 Task: Select the America/Adak as time zone for the schedule.
Action: Mouse moved to (365, 168)
Screenshot: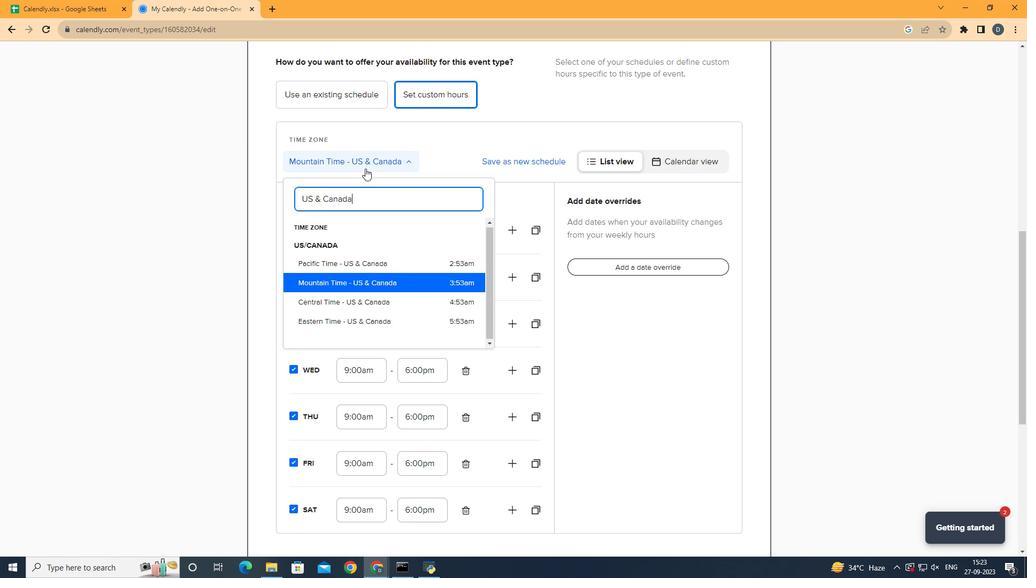 
Action: Mouse pressed left at (365, 168)
Screenshot: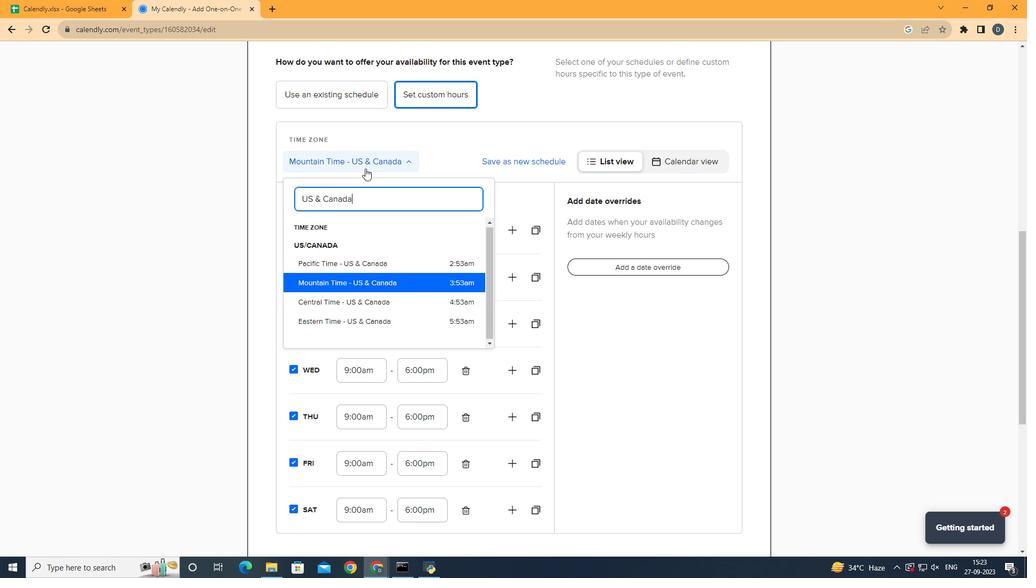 
Action: Mouse moved to (392, 238)
Screenshot: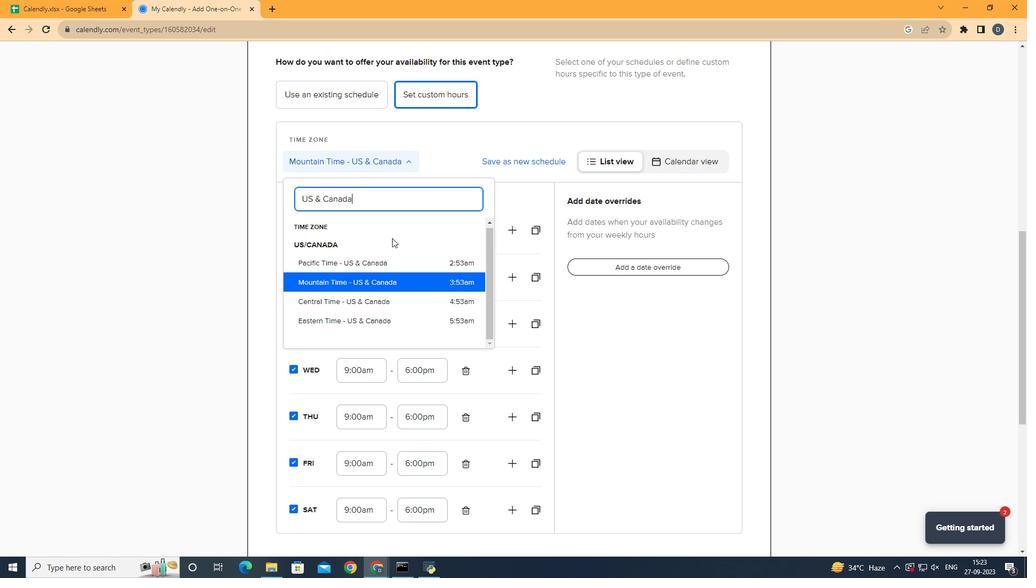 
Action: Mouse scrolled (392, 237) with delta (0, 0)
Screenshot: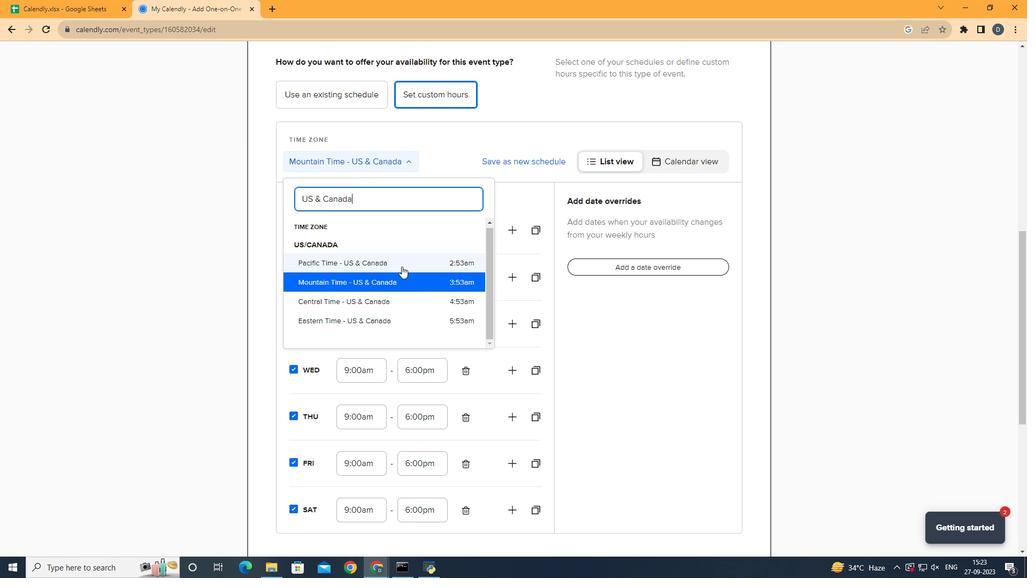 
Action: Mouse scrolled (392, 237) with delta (0, 0)
Screenshot: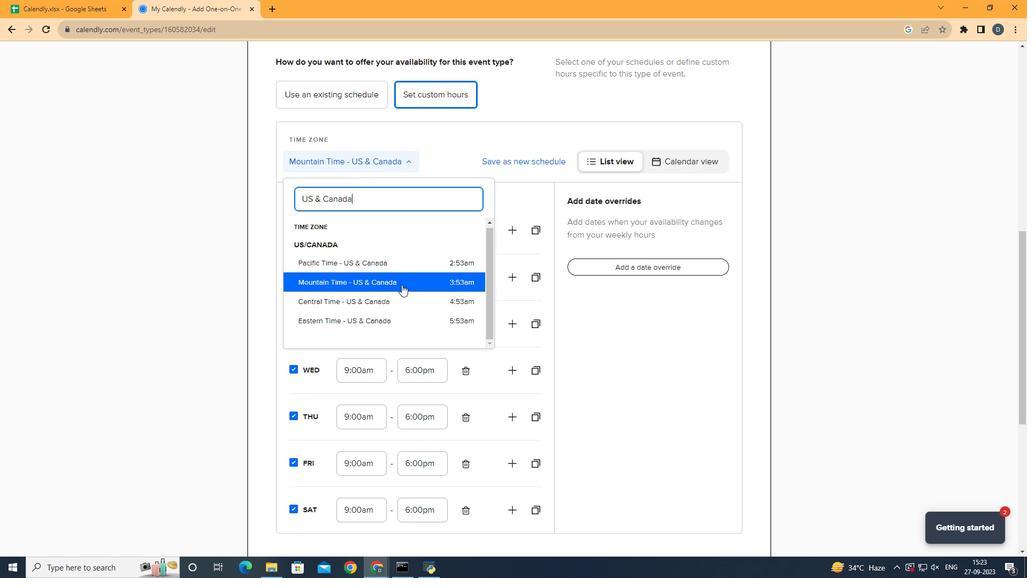 
Action: Mouse moved to (402, 285)
Screenshot: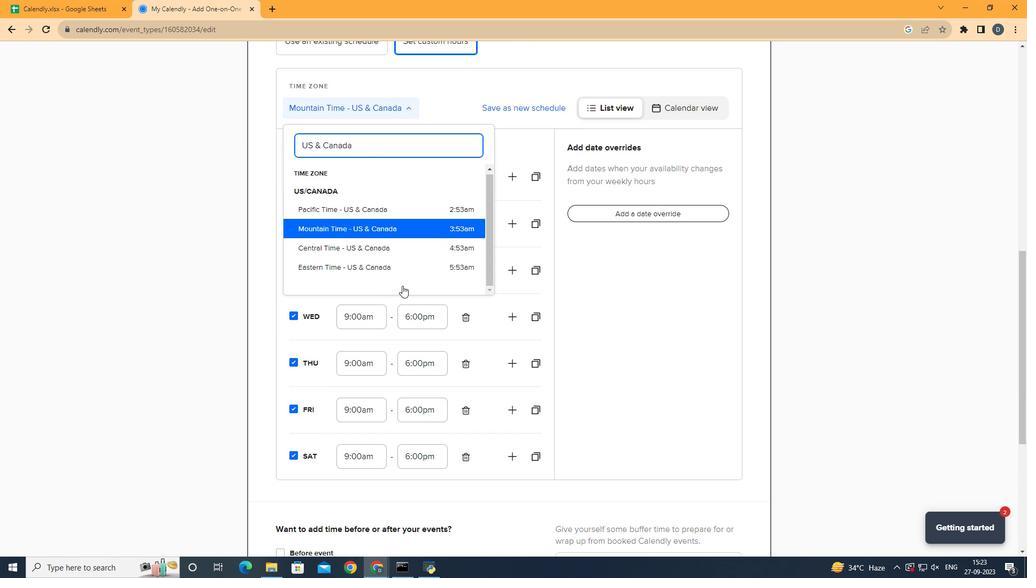 
Action: Mouse scrolled (402, 285) with delta (0, 0)
Screenshot: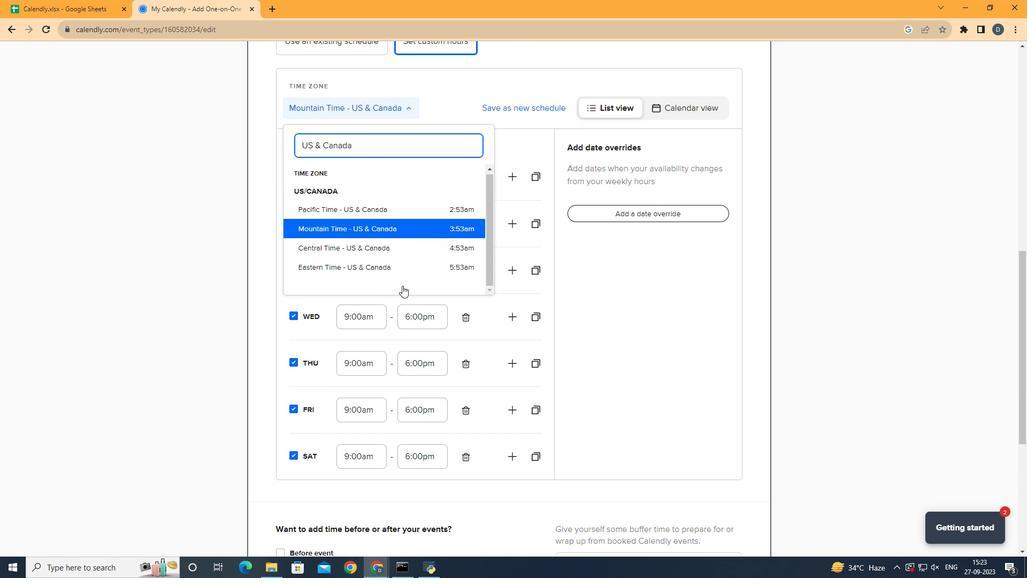 
Action: Mouse moved to (417, 229)
Screenshot: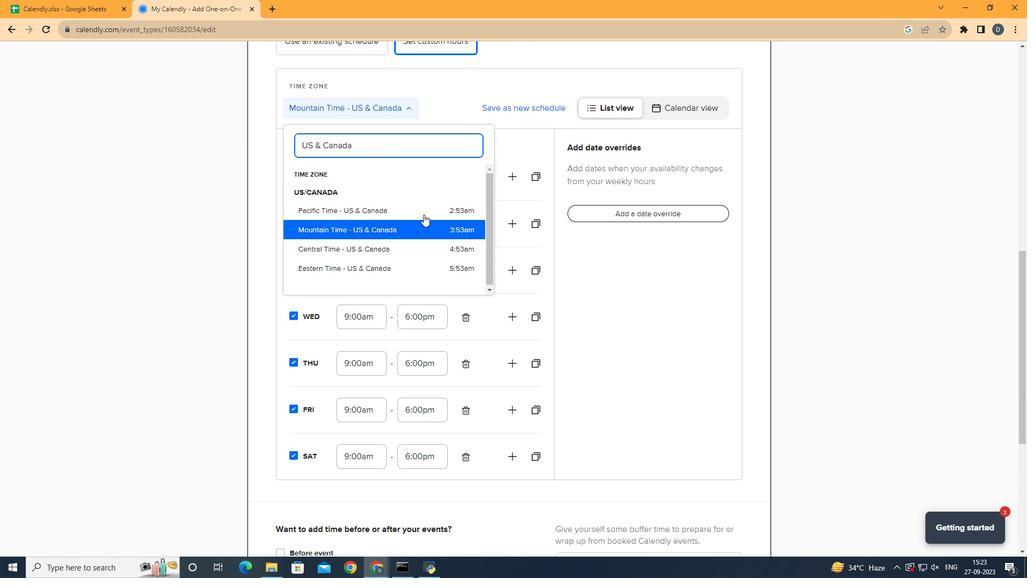 
Action: Mouse scrolled (417, 230) with delta (0, 0)
Screenshot: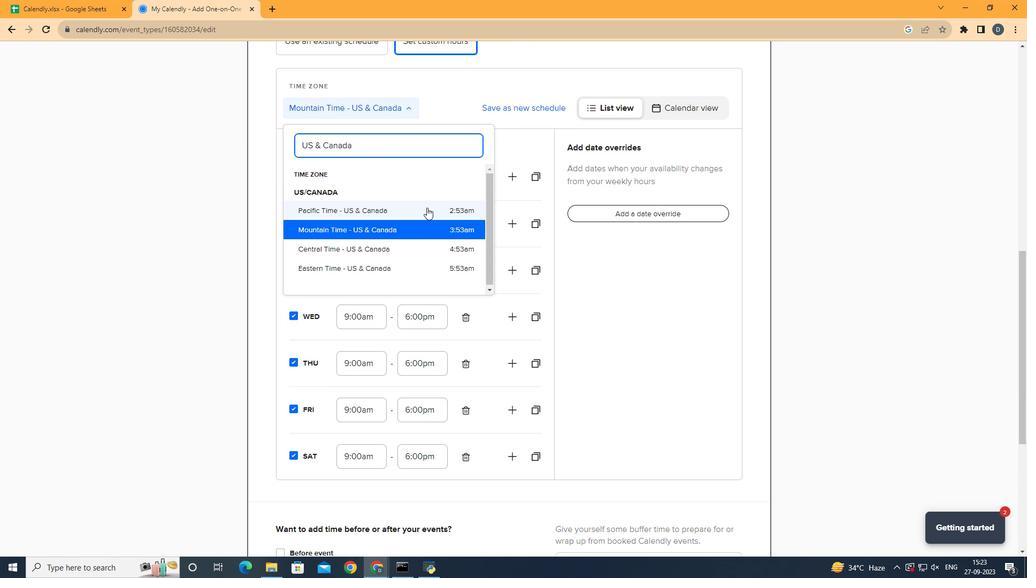 
Action: Mouse moved to (427, 152)
Screenshot: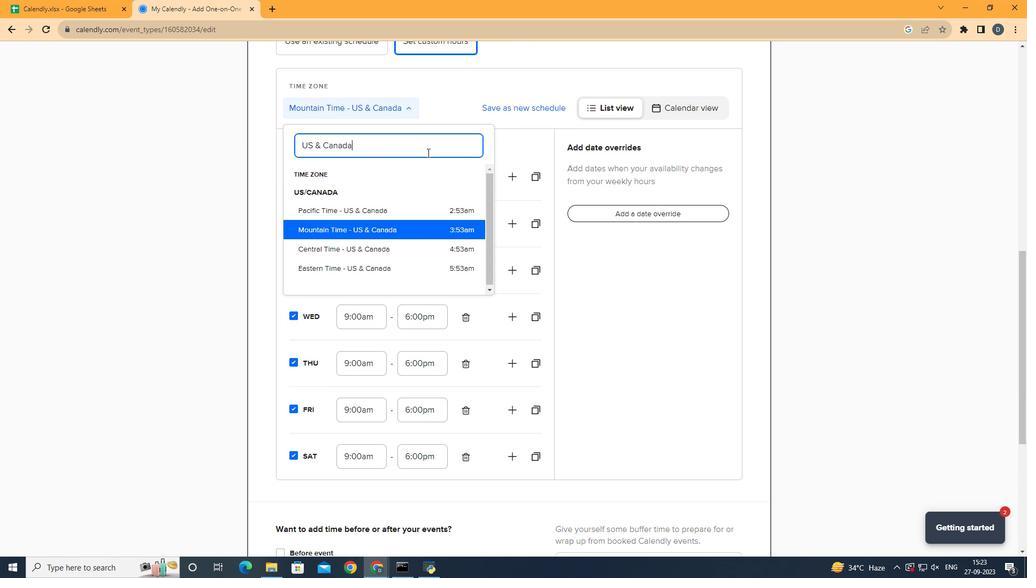 
Action: Mouse pressed left at (427, 152)
Screenshot: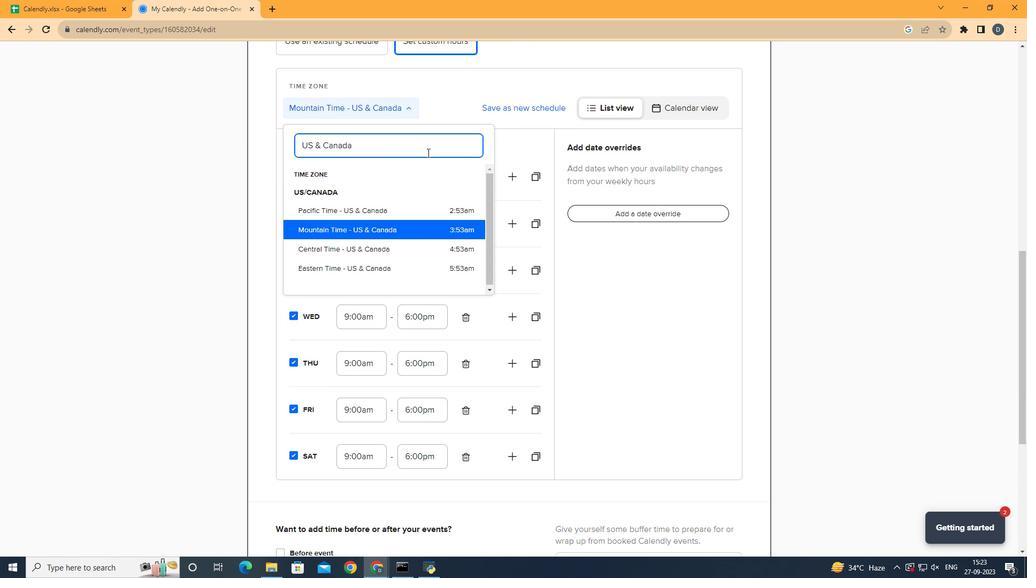 
Action: Key pressed <Key.backspace><Key.backspace><Key.backspace><Key.backspace><Key.backspace><Key.backspace><Key.backspace><Key.backspace><Key.backspace><Key.backspace><Key.backspace><Key.backspace><Key.backspace><Key.backspace><Key.backspace><Key.backspace><Key.backspace><Key.backspace><Key.backspace><Key.backspace><Key.backspace><Key.backspace><Key.backspace><Key.shift>America/<Key.shift><Key.shift>Adak
Screenshot: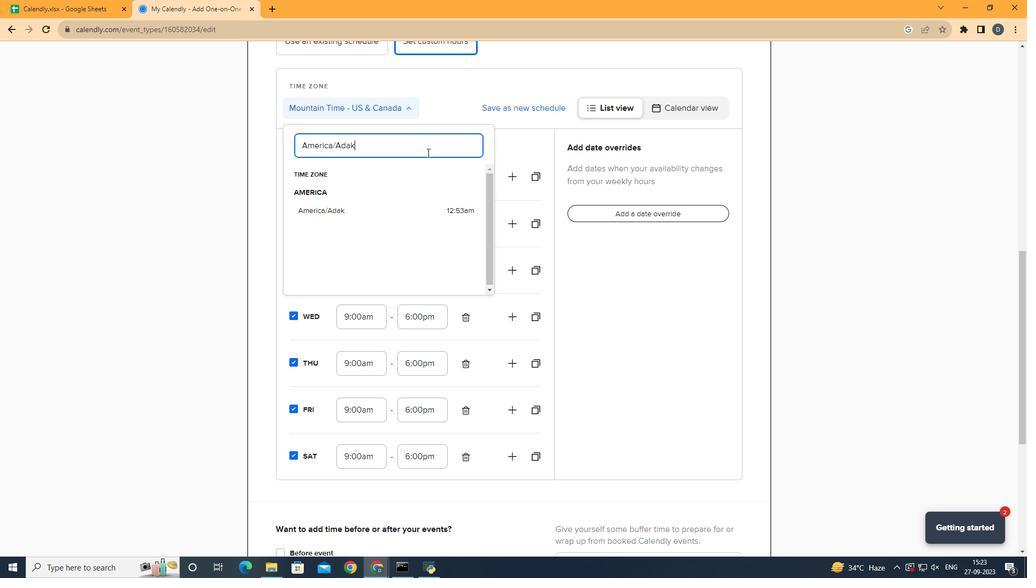 
Action: Mouse moved to (405, 208)
Screenshot: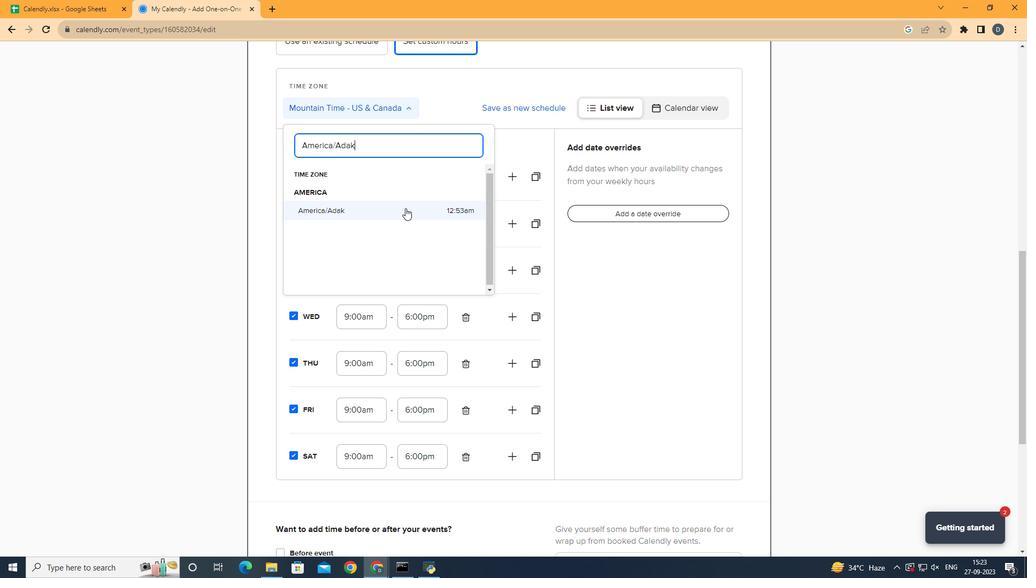 
Action: Mouse pressed left at (405, 208)
Screenshot: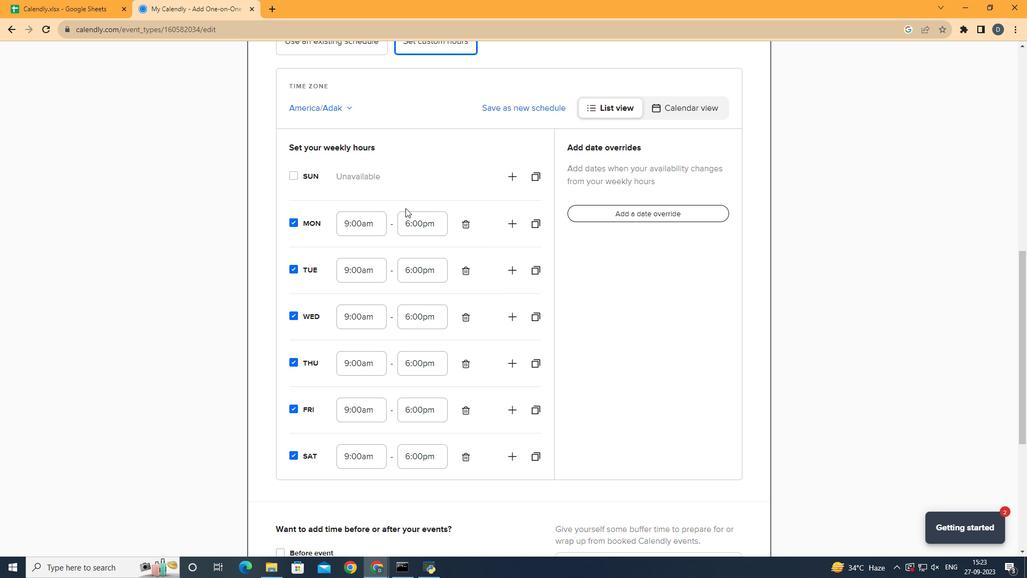 
Action: Mouse moved to (471, 163)
Screenshot: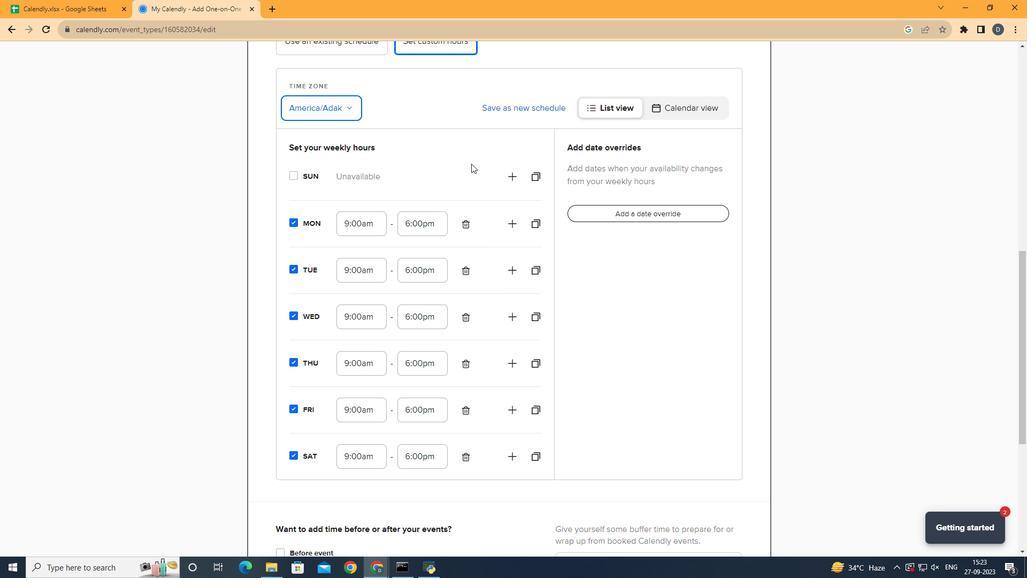 
